Task: Add the task  Create a new online platform for online personal styling services to the section Hyperspace in the project BitSoft and add a Due Date to the respective task as 2024/03/28
Action: Mouse moved to (723, 524)
Screenshot: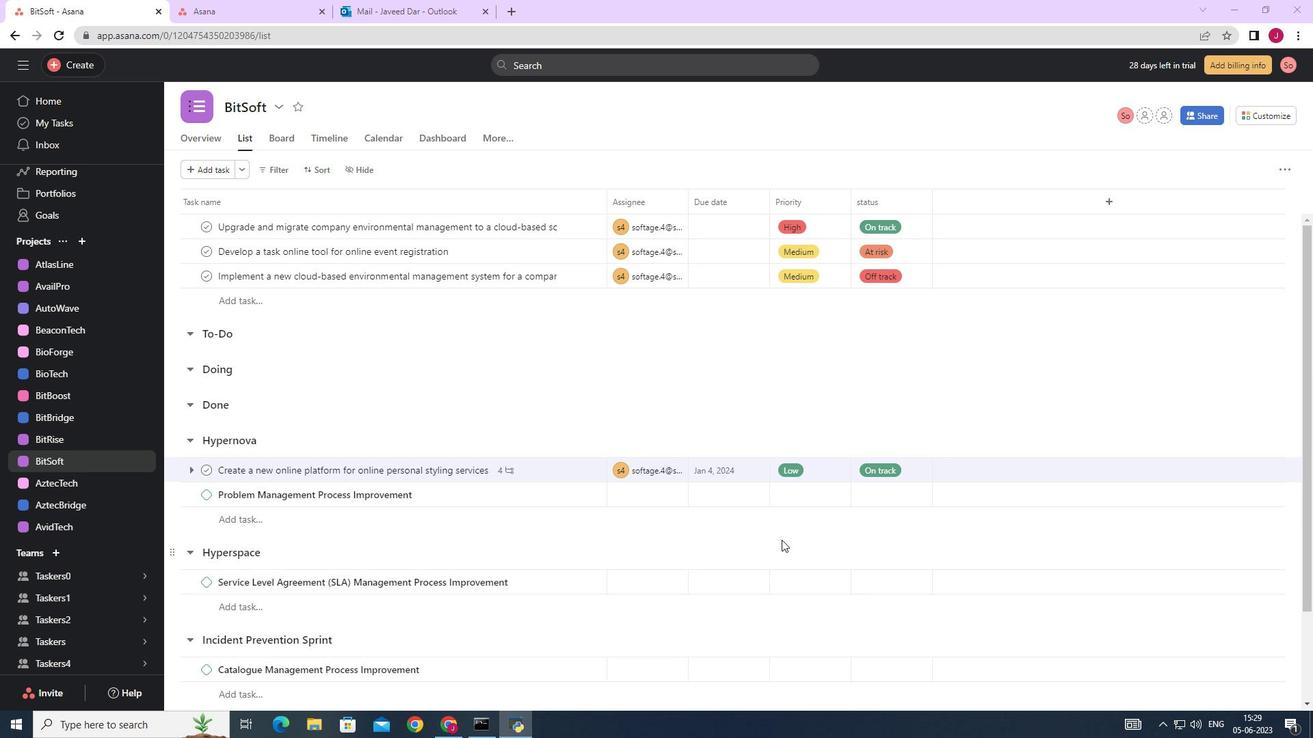 
Action: Mouse scrolled (723, 524) with delta (0, 0)
Screenshot: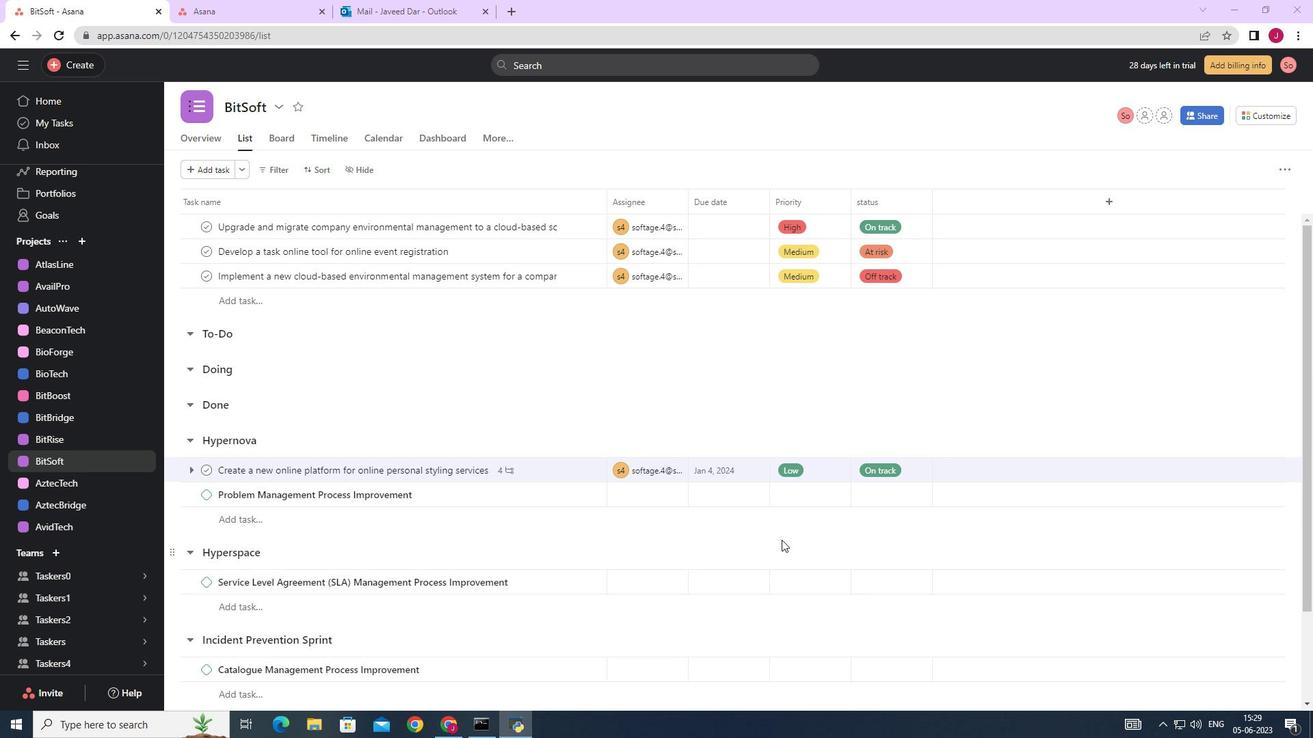 
Action: Mouse moved to (720, 523)
Screenshot: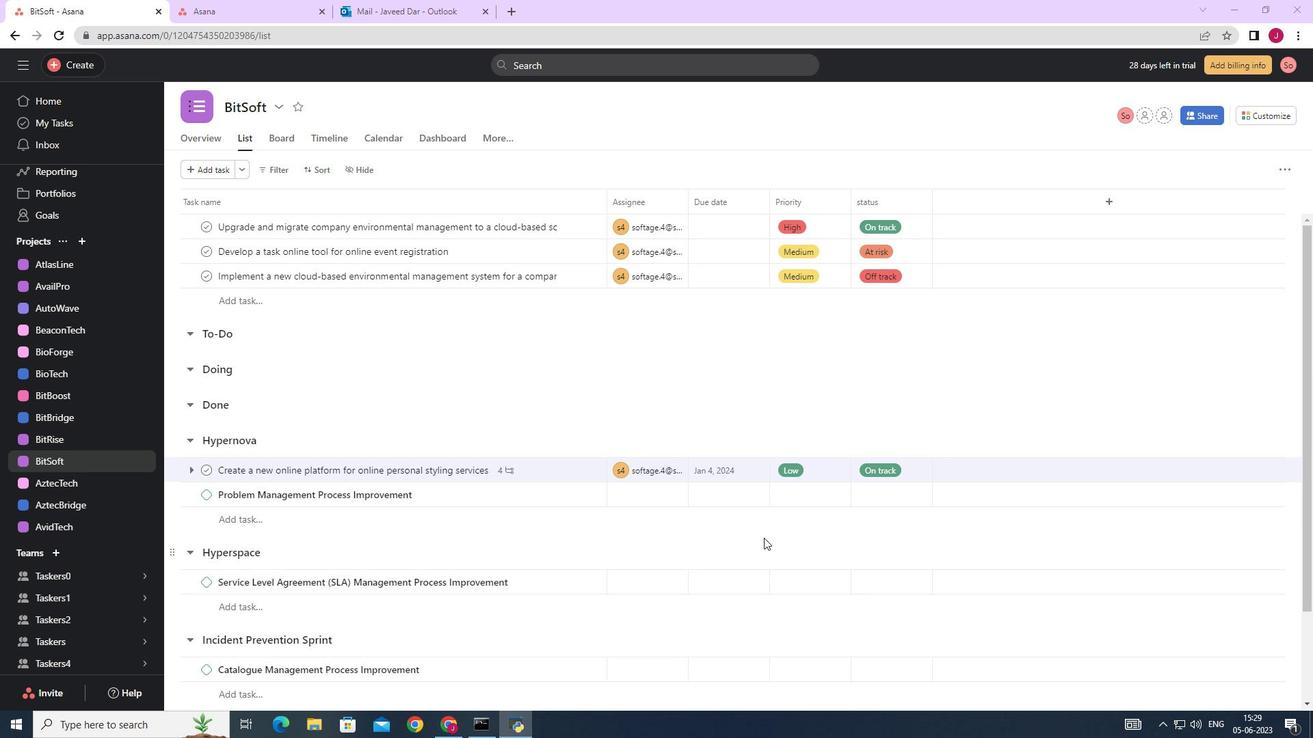 
Action: Mouse scrolled (720, 522) with delta (0, 0)
Screenshot: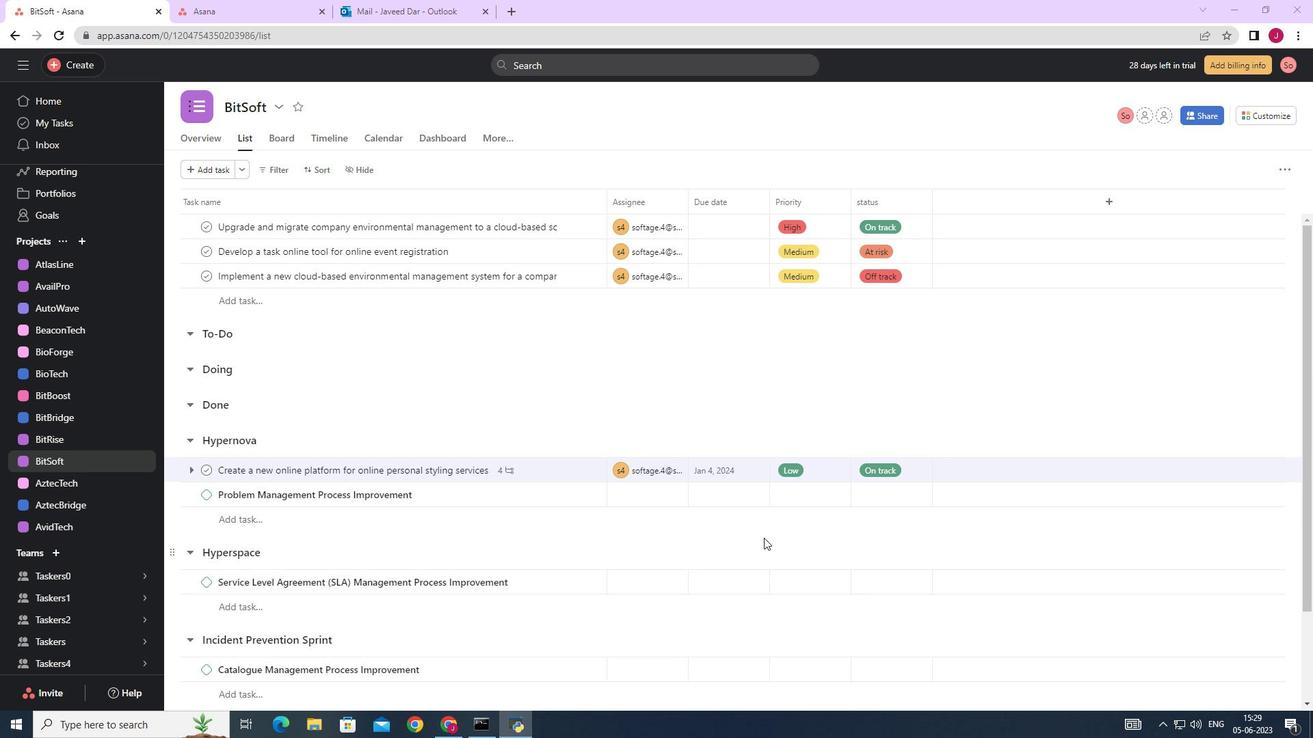 
Action: Mouse moved to (708, 519)
Screenshot: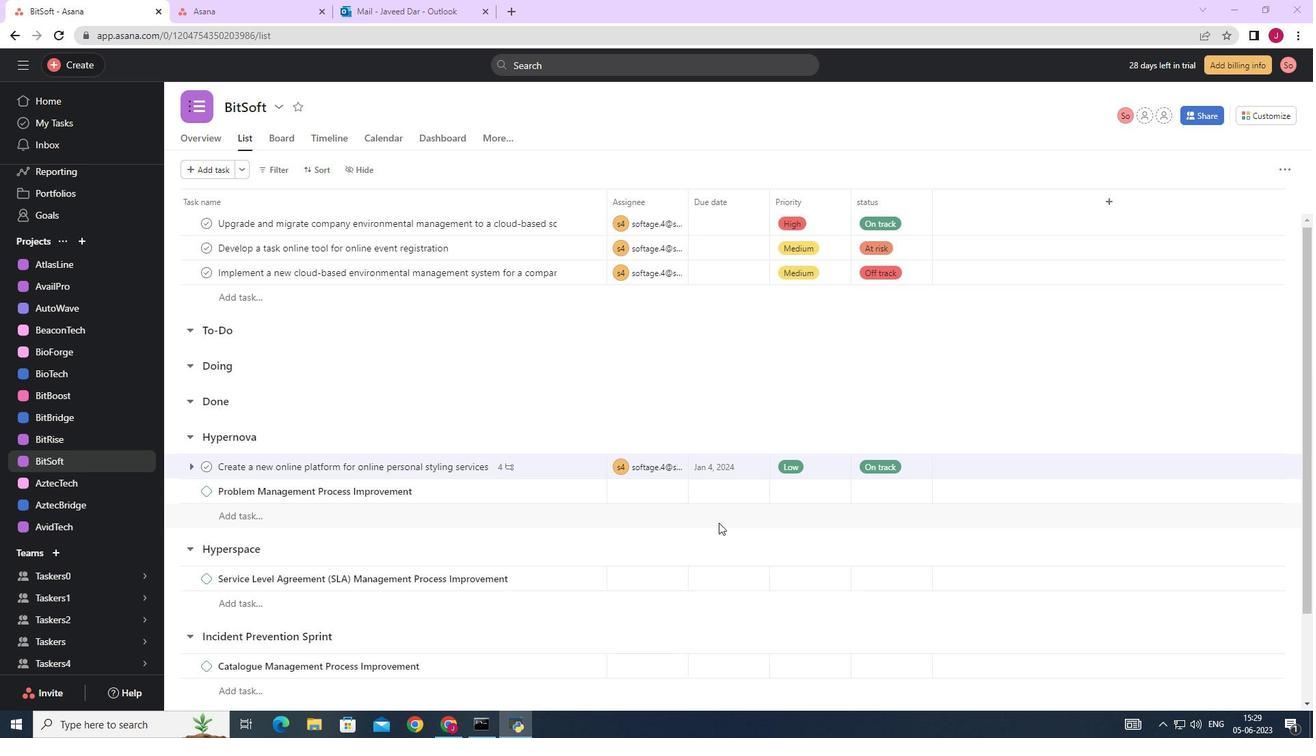 
Action: Mouse scrolled (719, 522) with delta (0, 0)
Screenshot: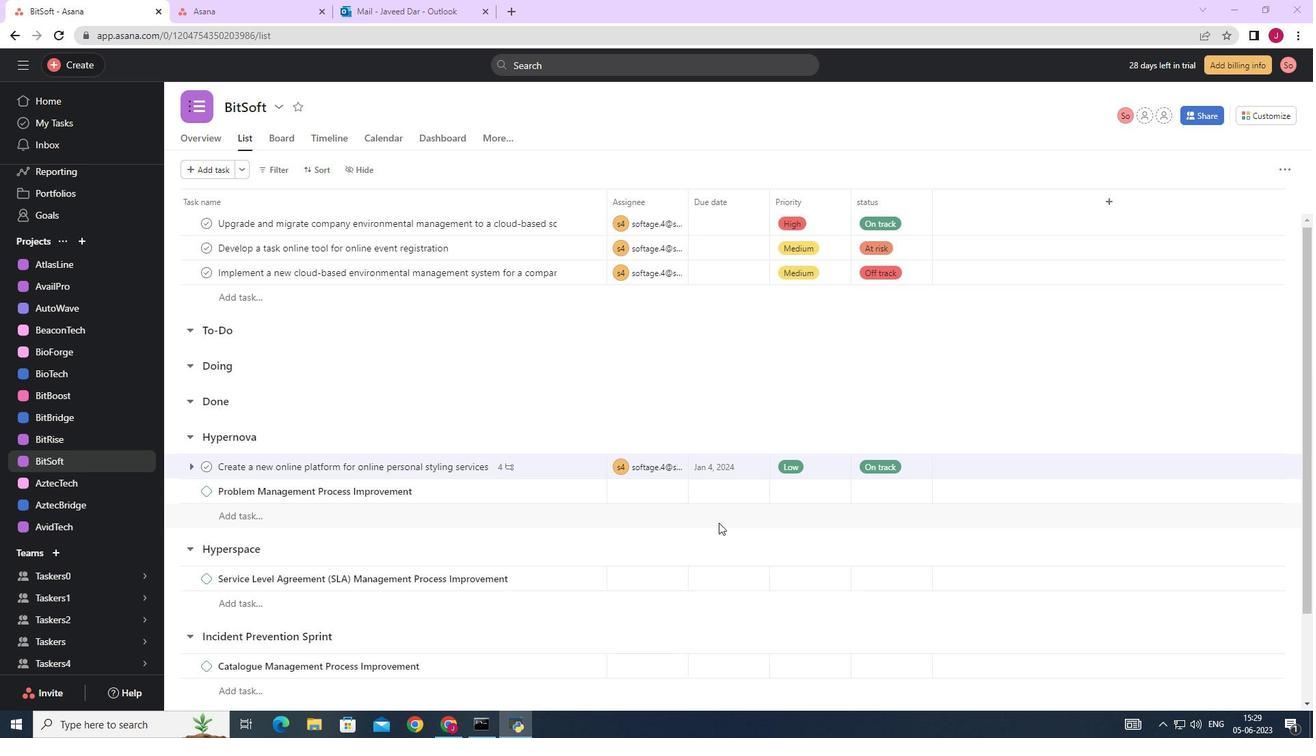 
Action: Mouse moved to (574, 357)
Screenshot: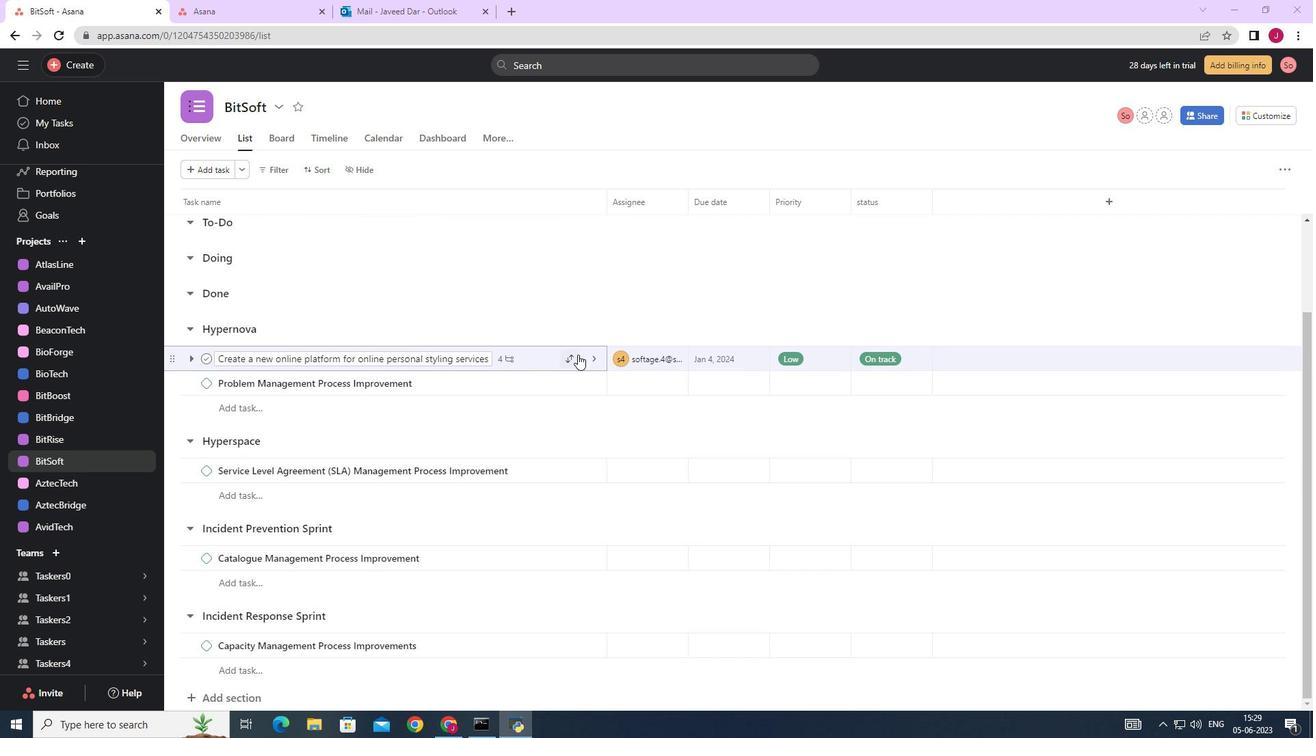 
Action: Mouse pressed left at (574, 357)
Screenshot: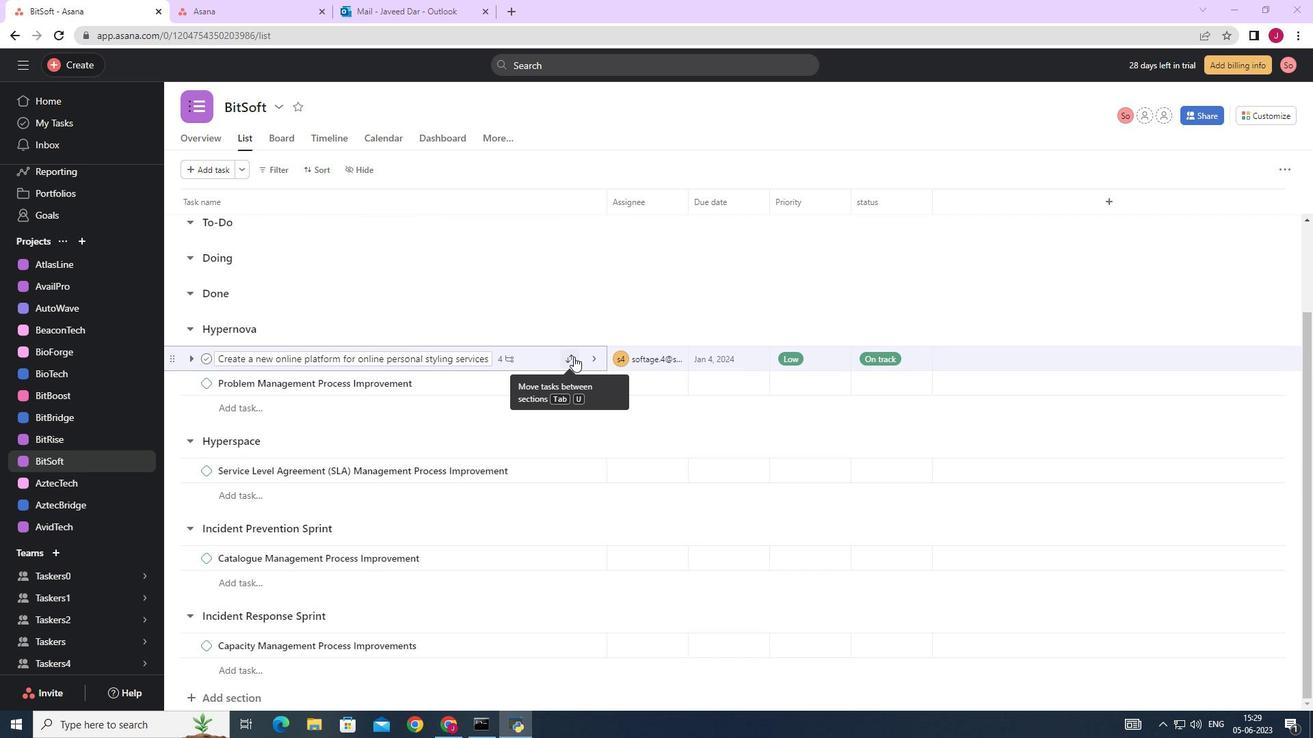 
Action: Mouse moved to (493, 530)
Screenshot: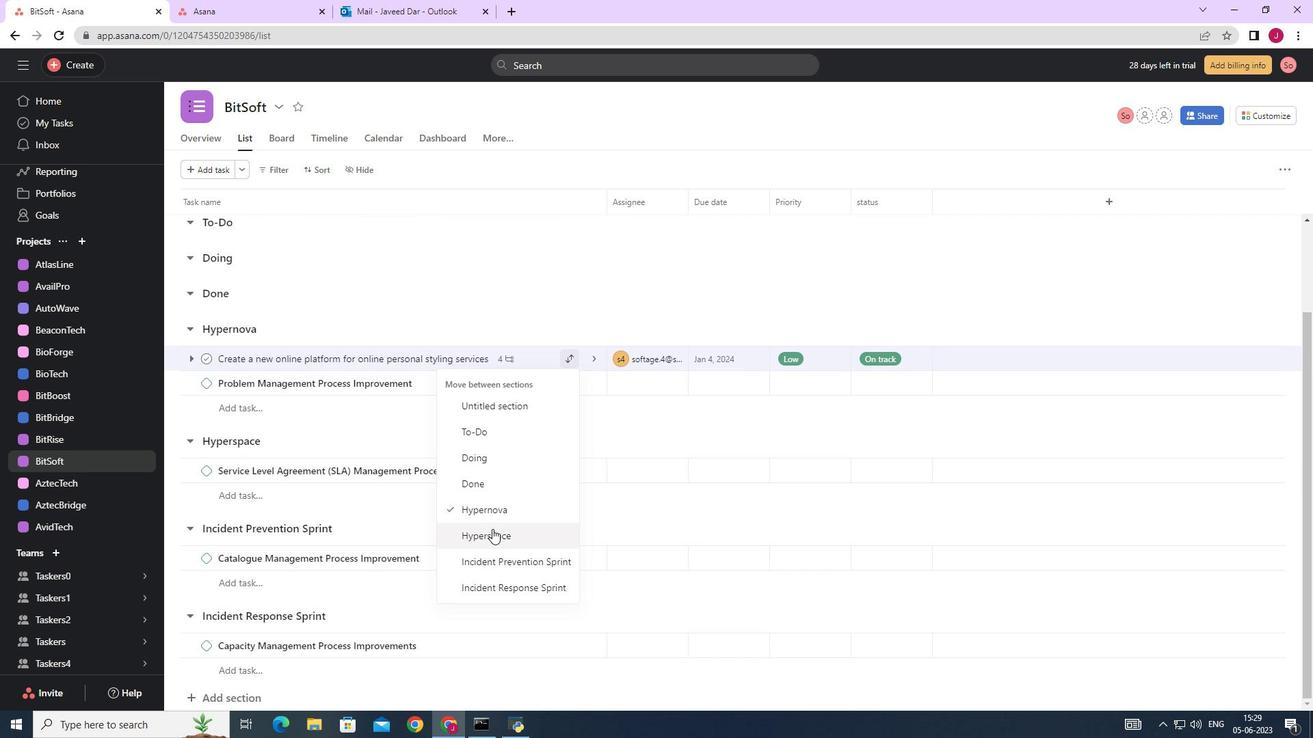 
Action: Mouse pressed left at (493, 530)
Screenshot: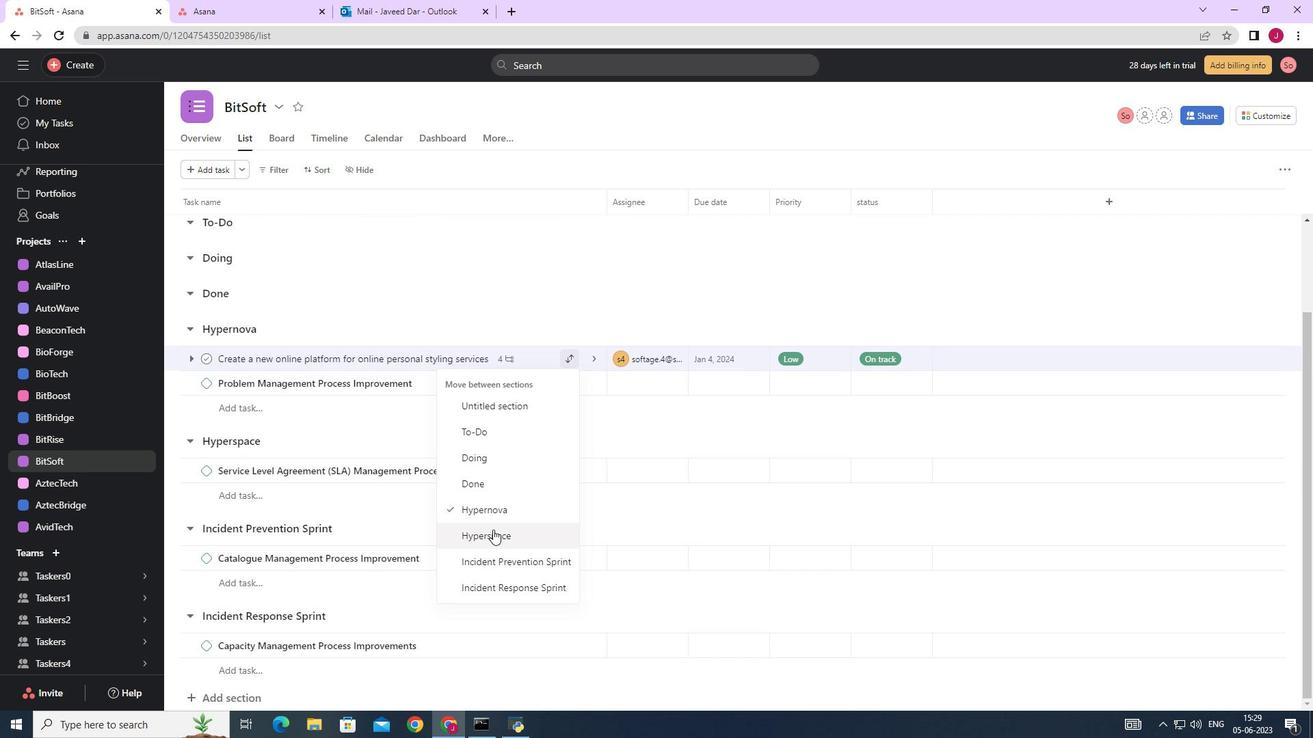 
Action: Mouse moved to (760, 448)
Screenshot: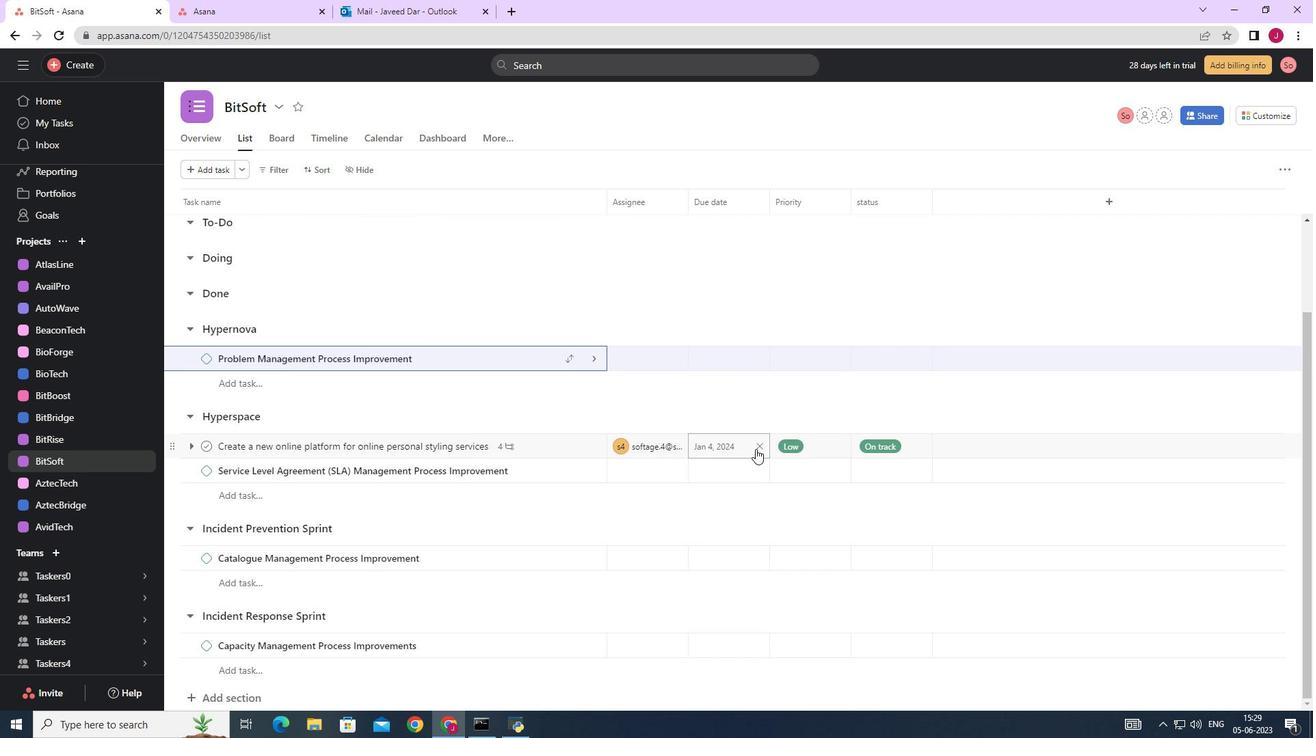 
Action: Mouse pressed left at (760, 448)
Screenshot: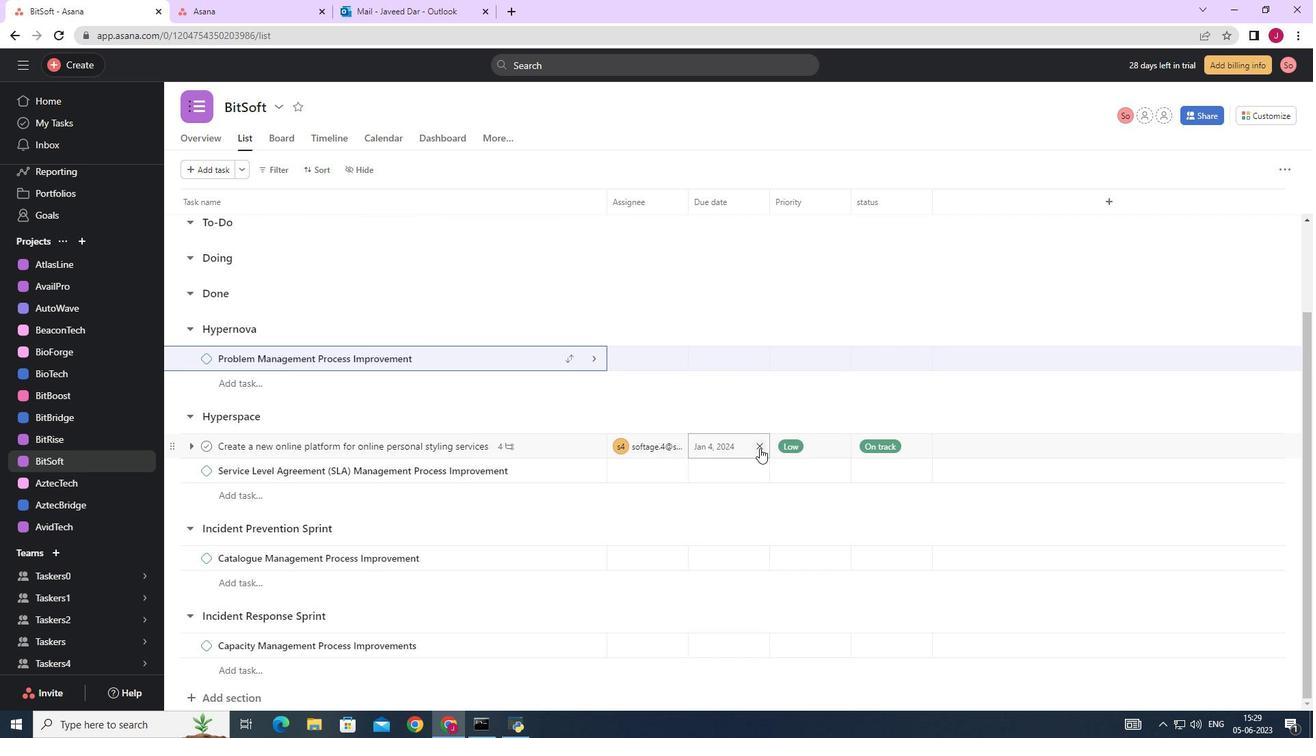 
Action: Mouse moved to (711, 448)
Screenshot: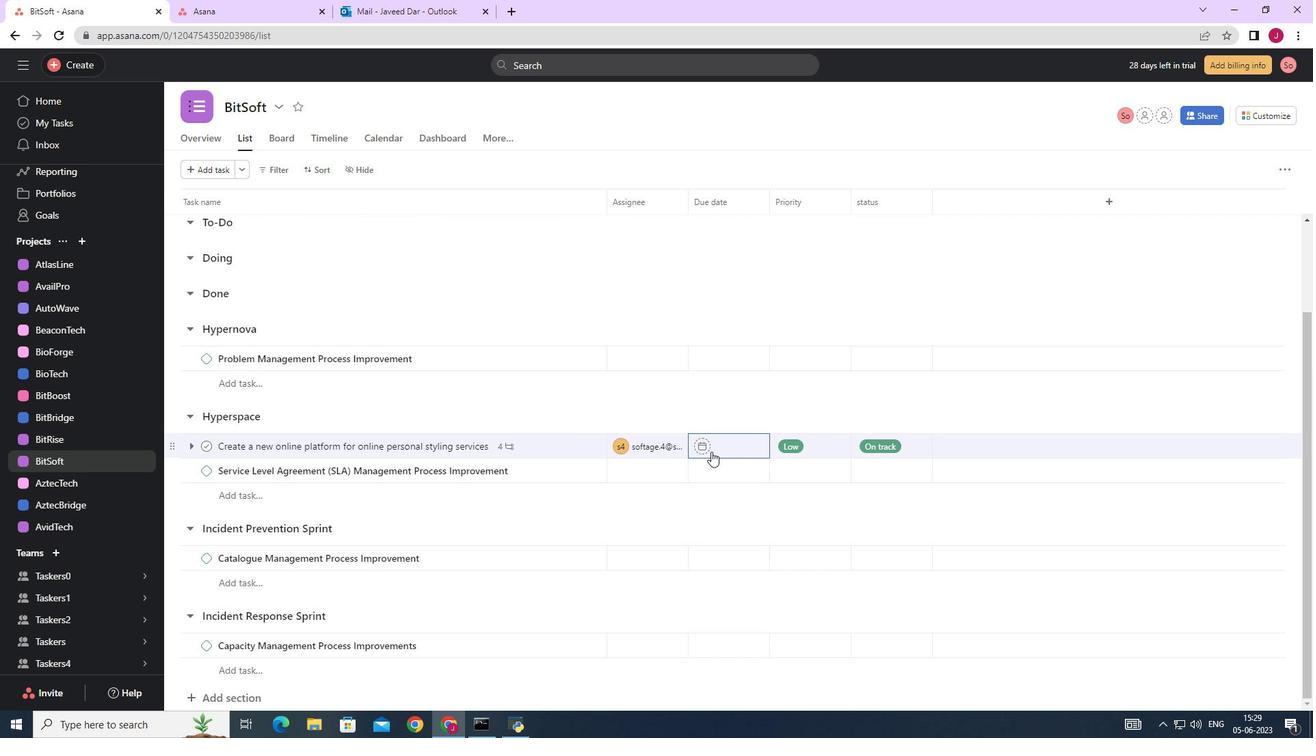 
Action: Mouse pressed left at (711, 448)
Screenshot: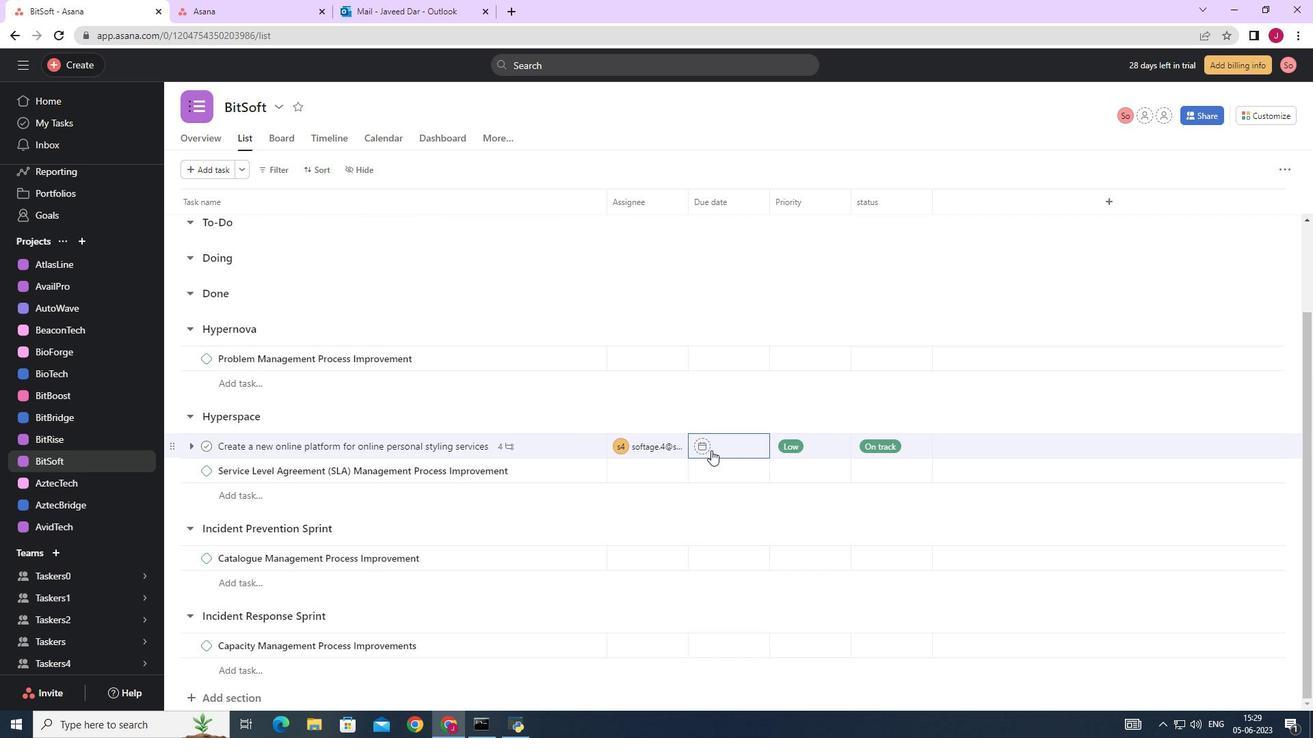 
Action: Mouse moved to (873, 225)
Screenshot: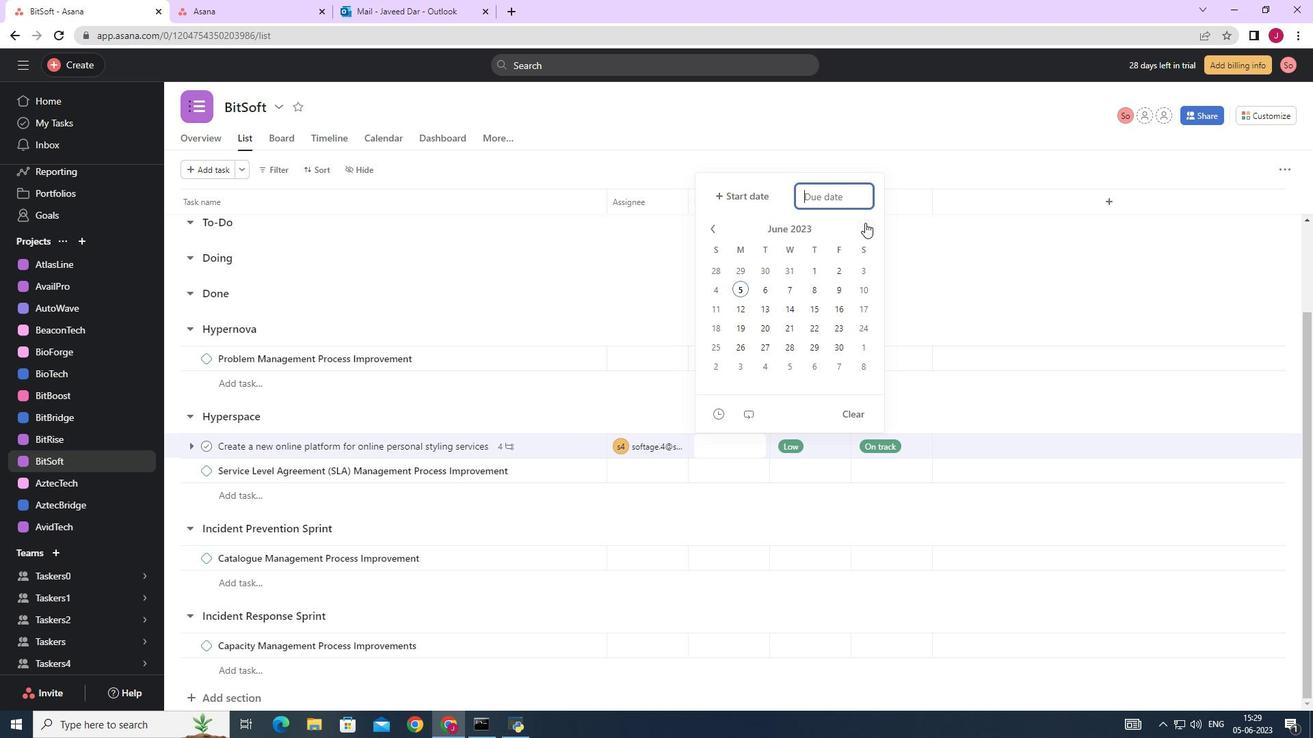 
Action: Mouse pressed left at (873, 225)
Screenshot: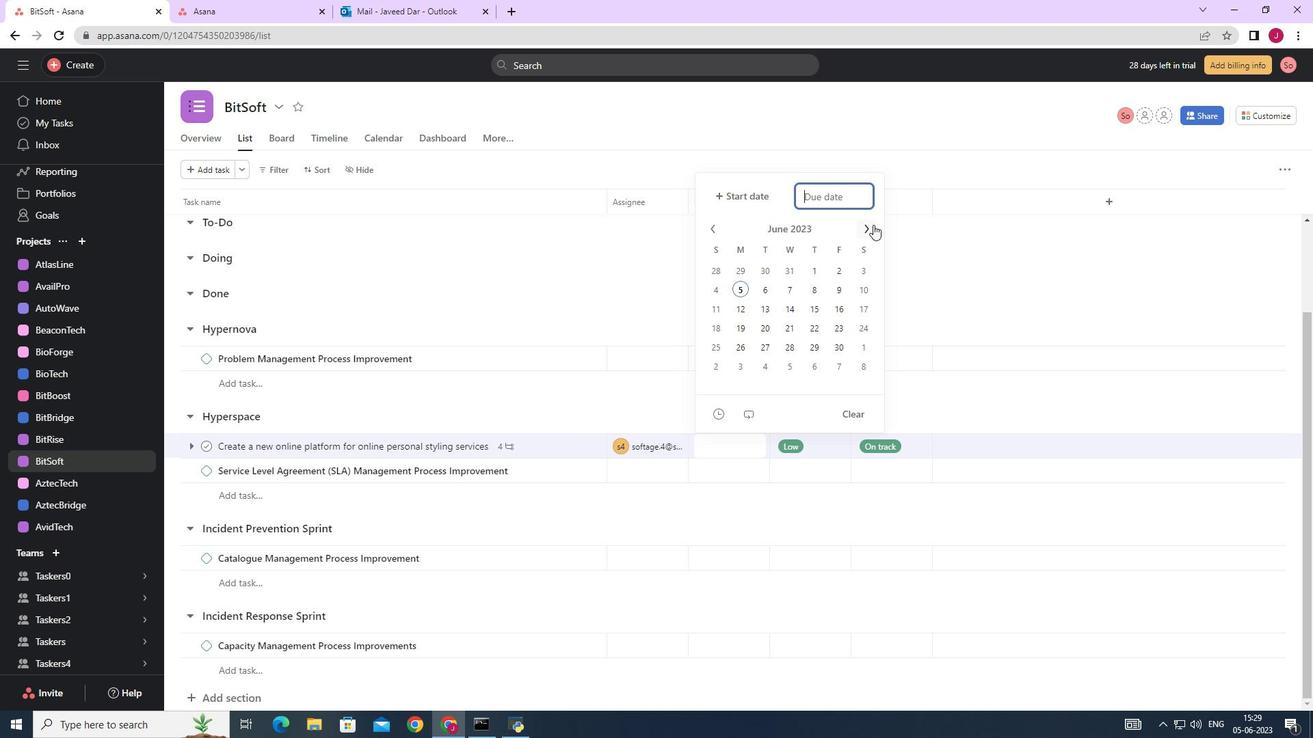 
Action: Mouse pressed left at (873, 225)
Screenshot: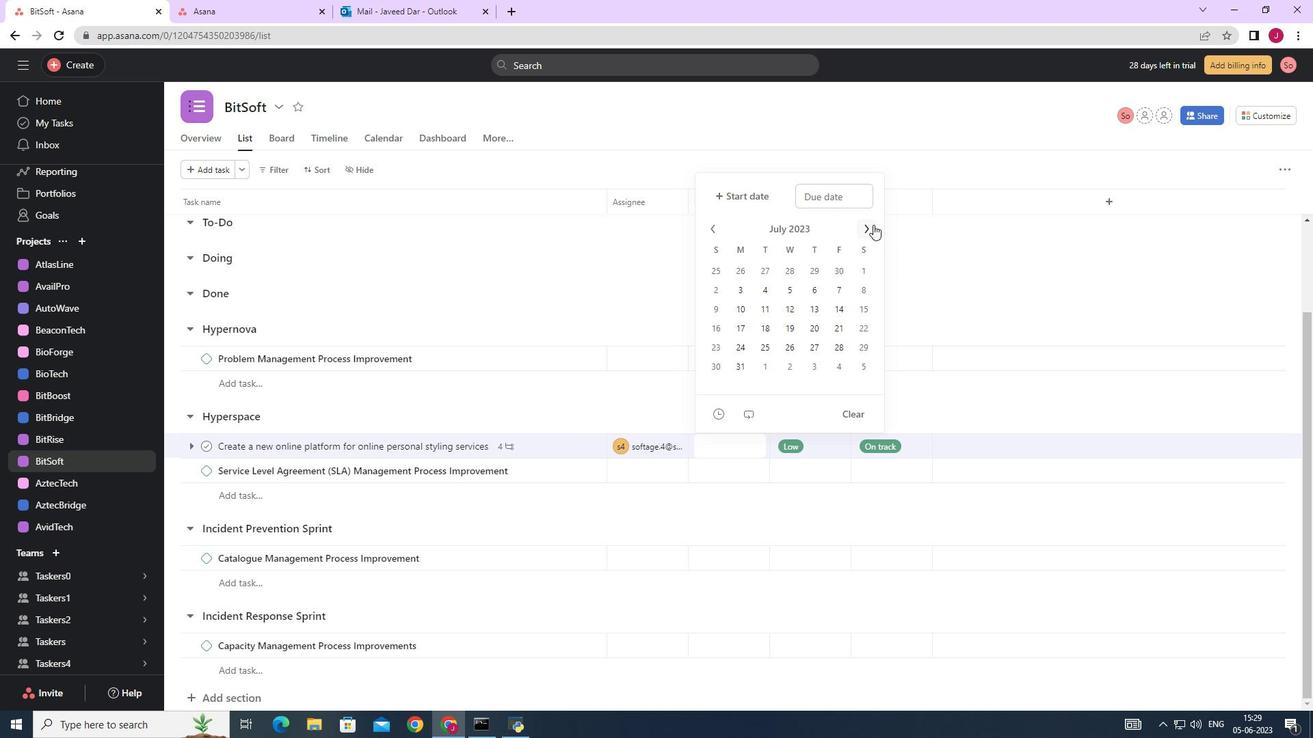 
Action: Mouse pressed left at (873, 225)
Screenshot: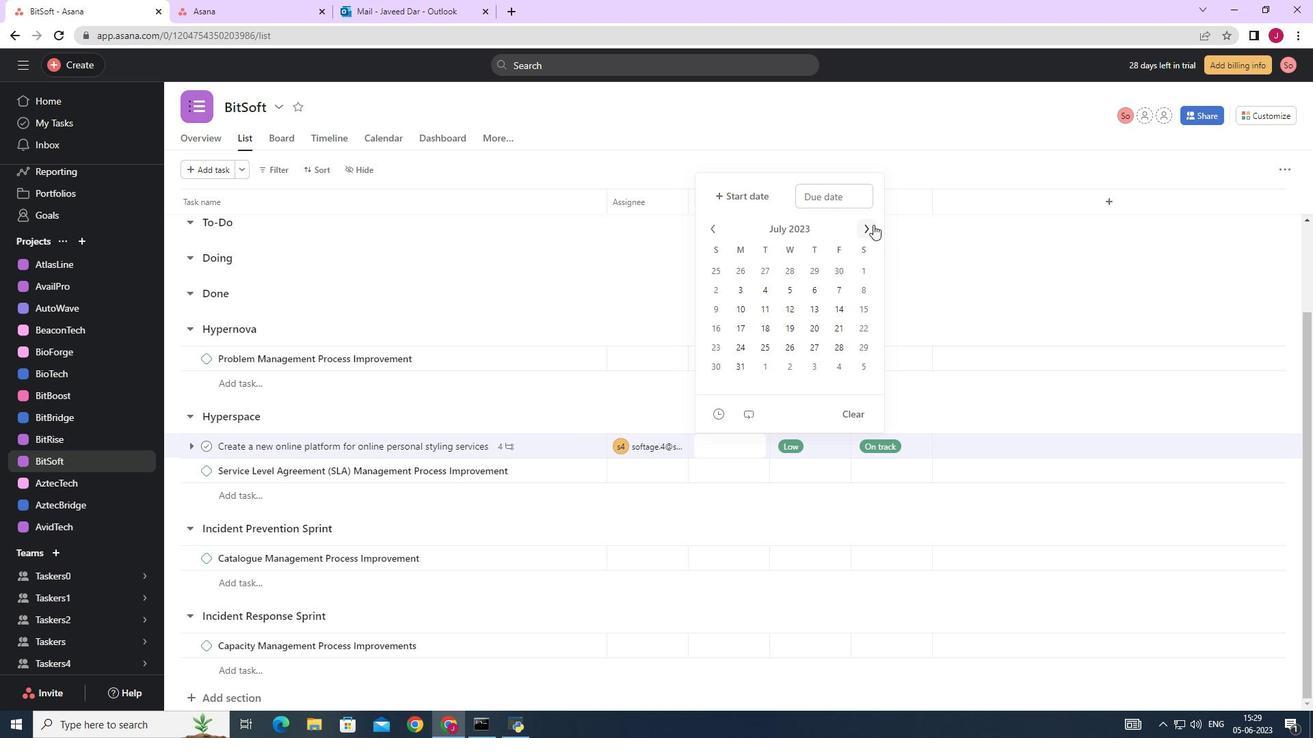 
Action: Mouse pressed left at (873, 225)
Screenshot: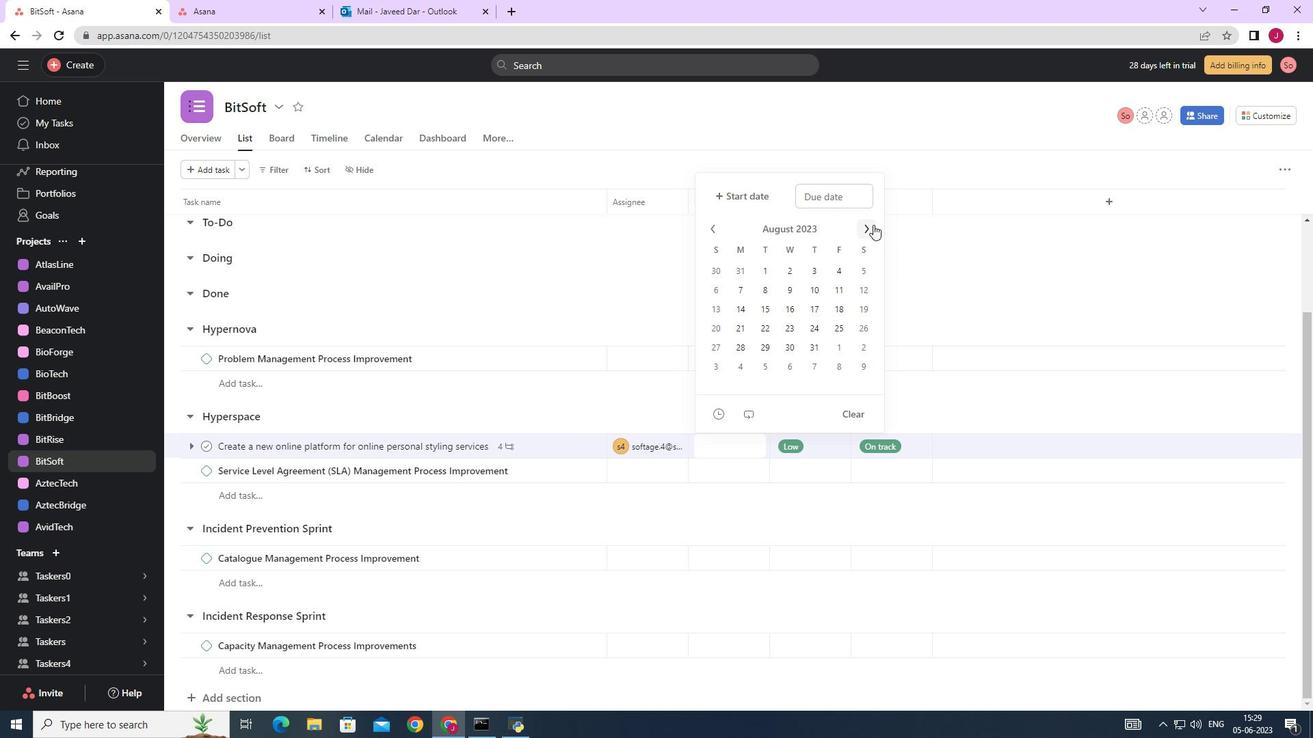 
Action: Mouse pressed left at (873, 225)
Screenshot: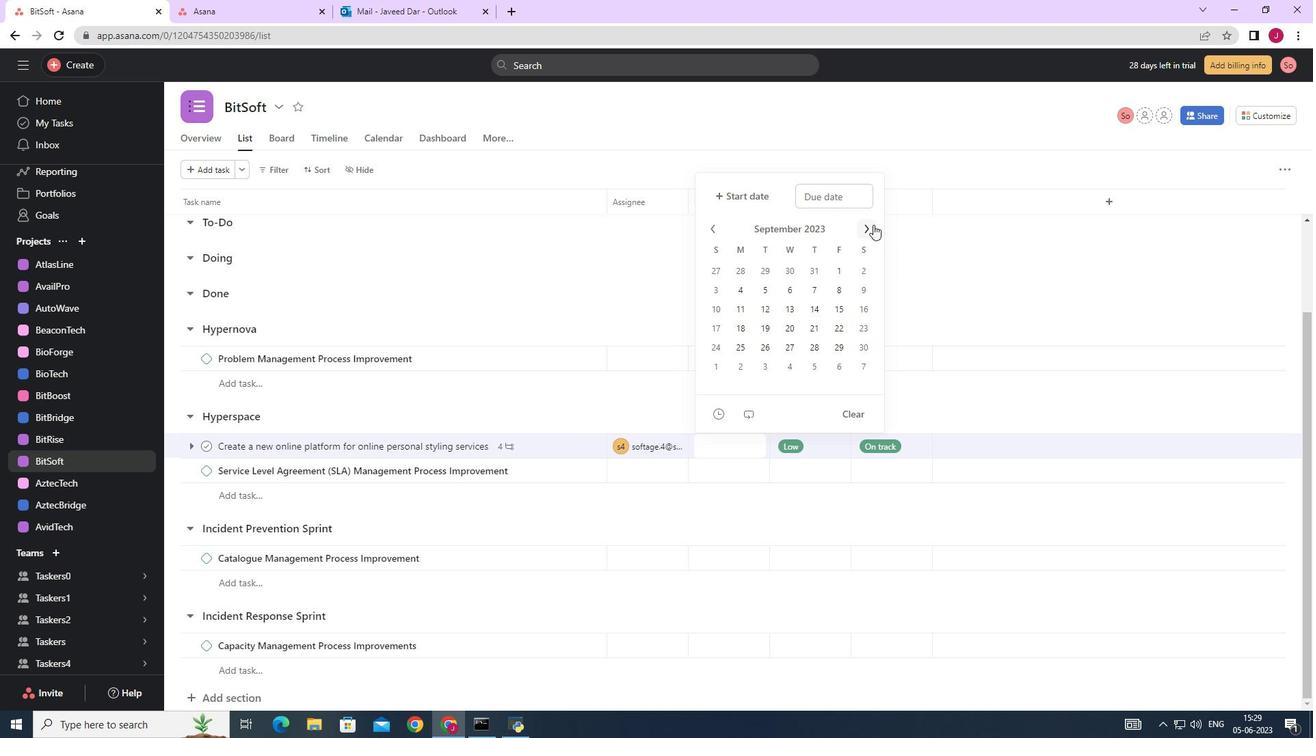 
Action: Mouse pressed left at (873, 225)
Screenshot: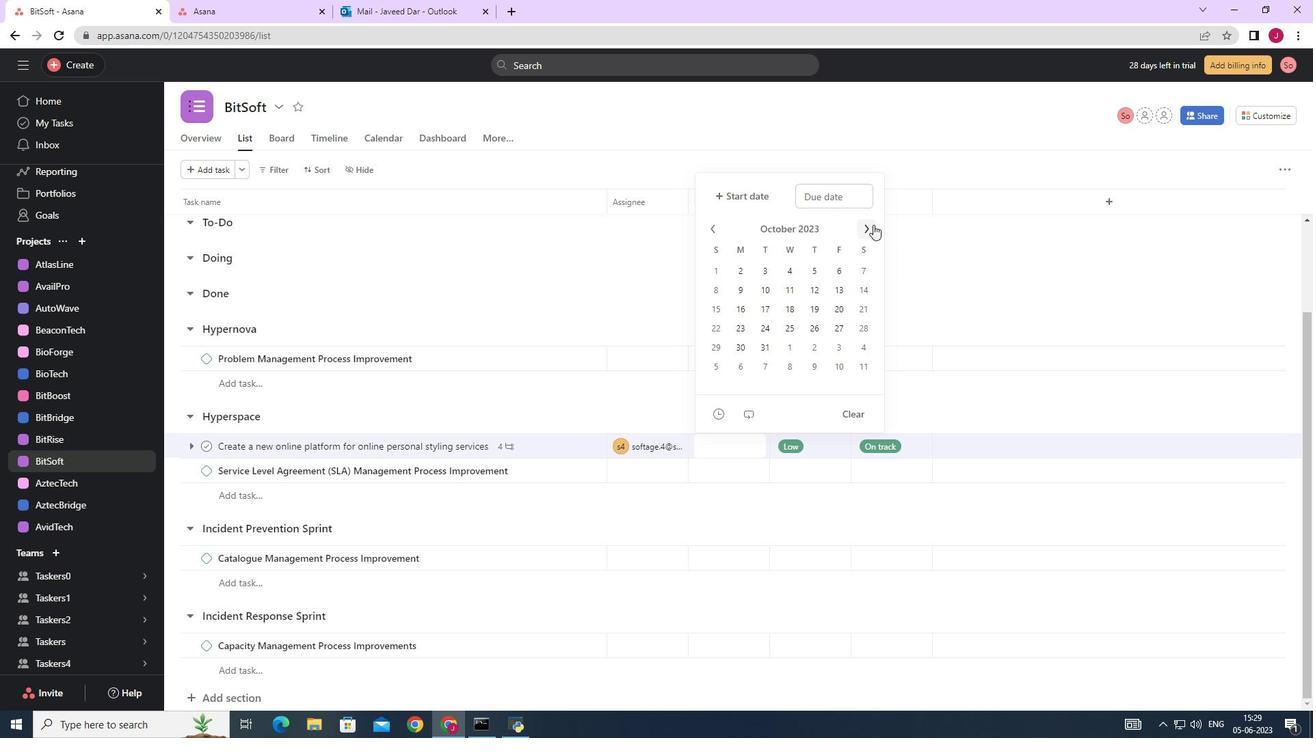 
Action: Mouse pressed left at (873, 225)
Screenshot: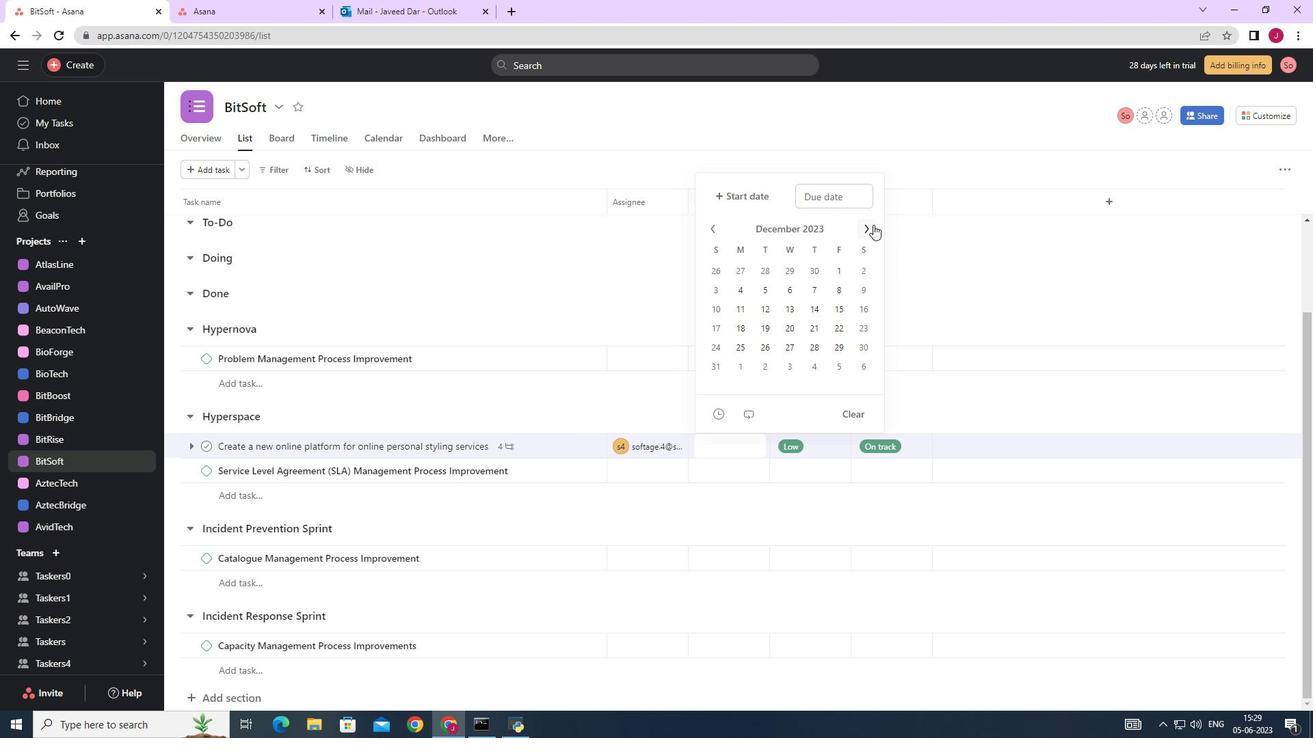 
Action: Mouse pressed left at (873, 225)
Screenshot: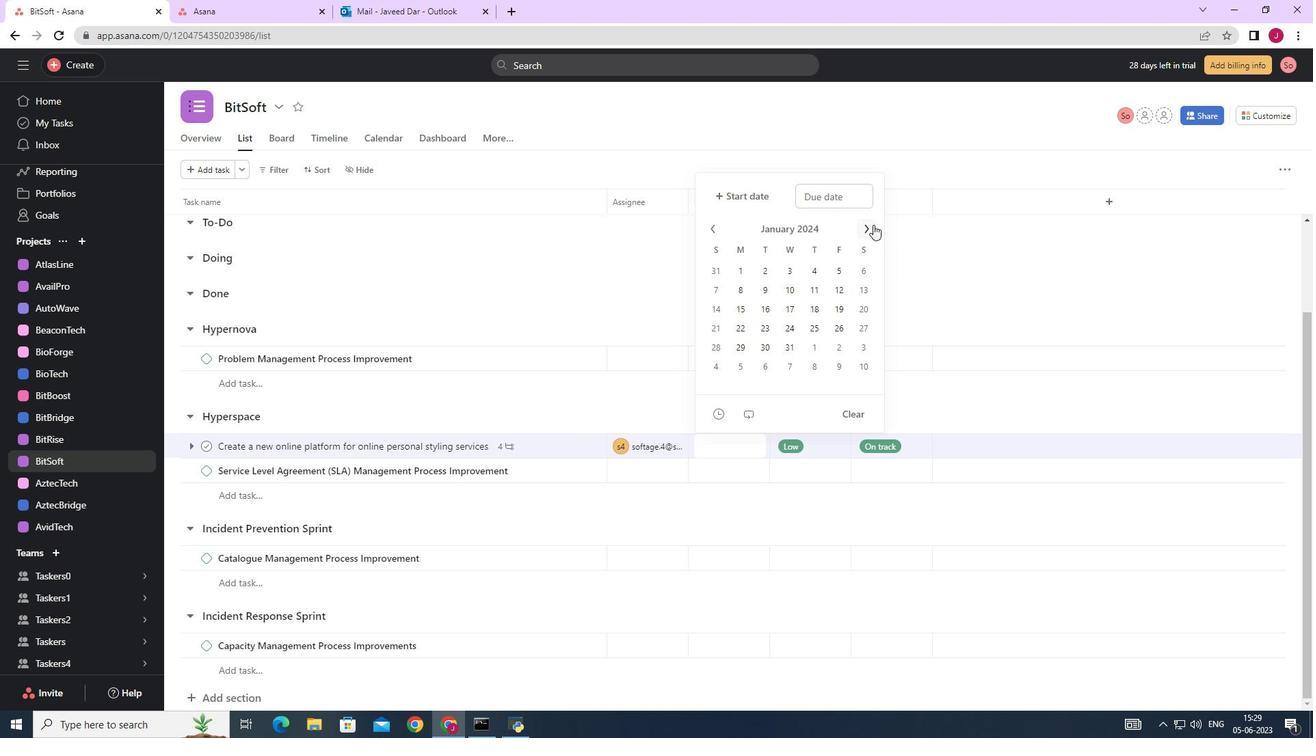 
Action: Mouse pressed left at (873, 225)
Screenshot: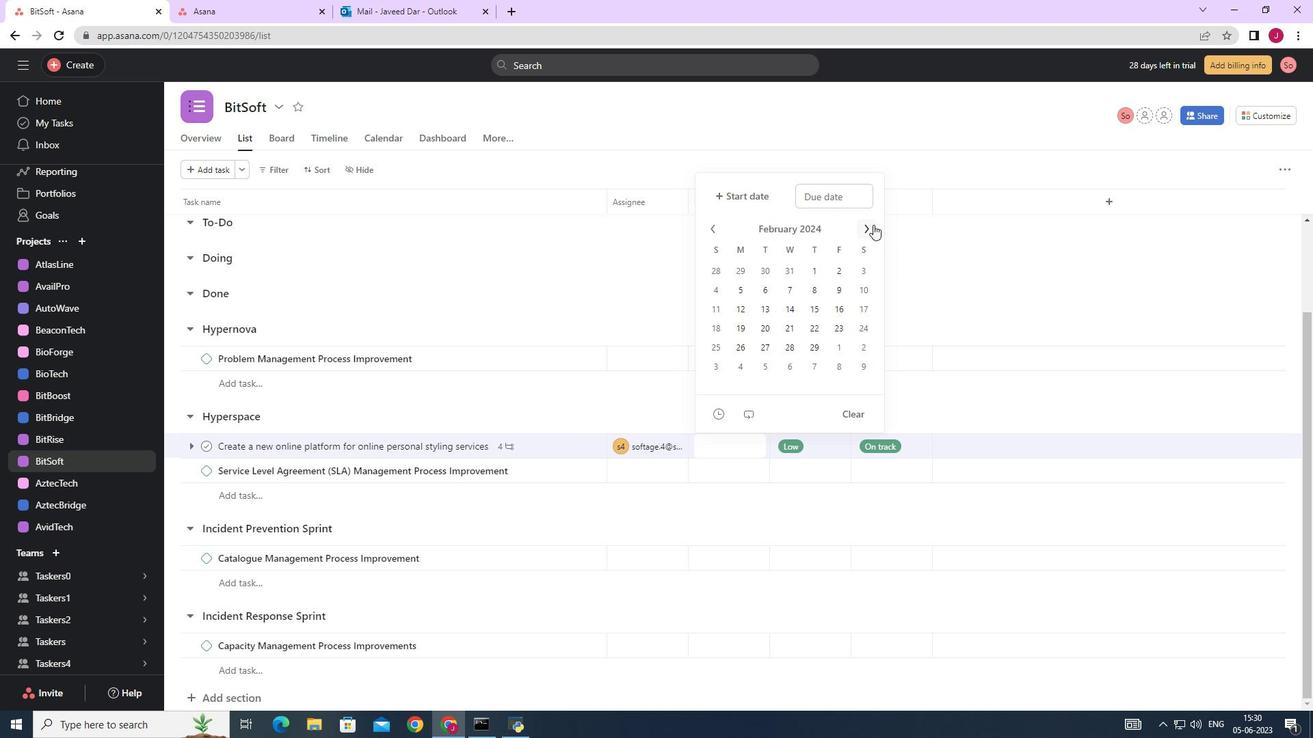 
Action: Mouse moved to (815, 346)
Screenshot: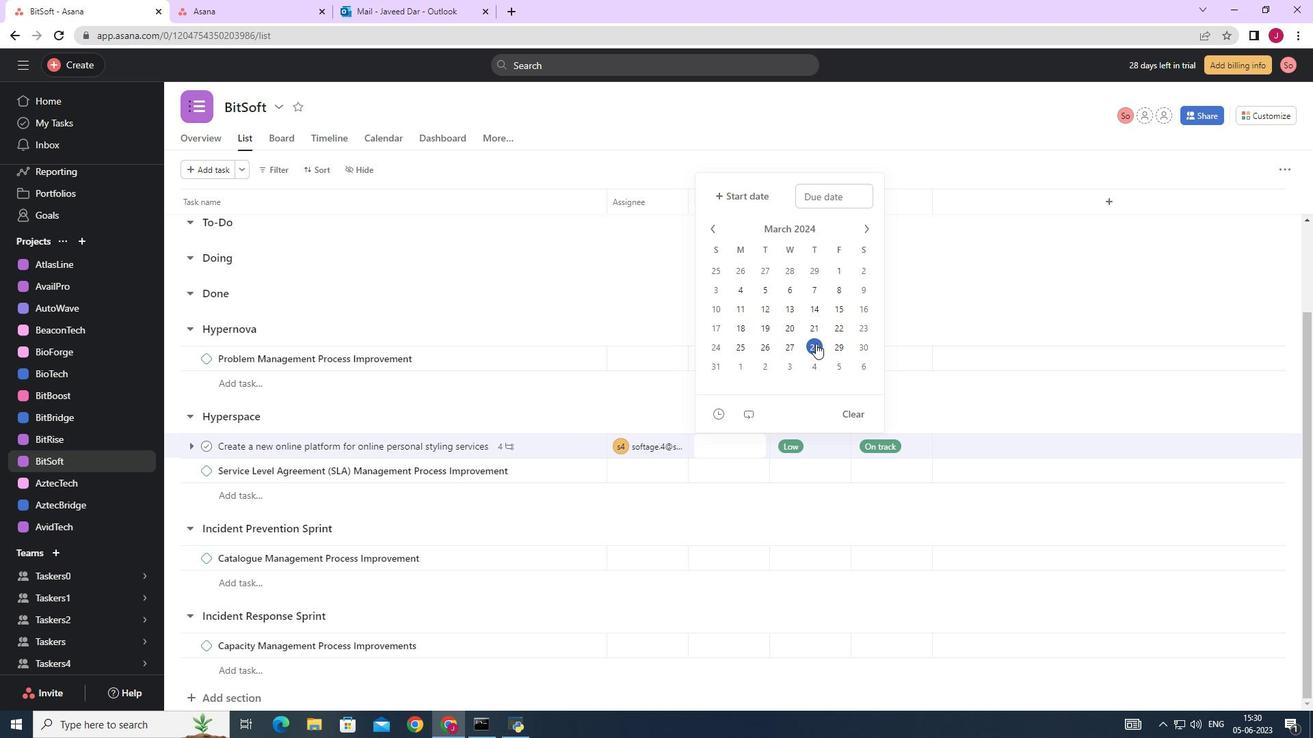 
Action: Mouse pressed left at (815, 346)
Screenshot: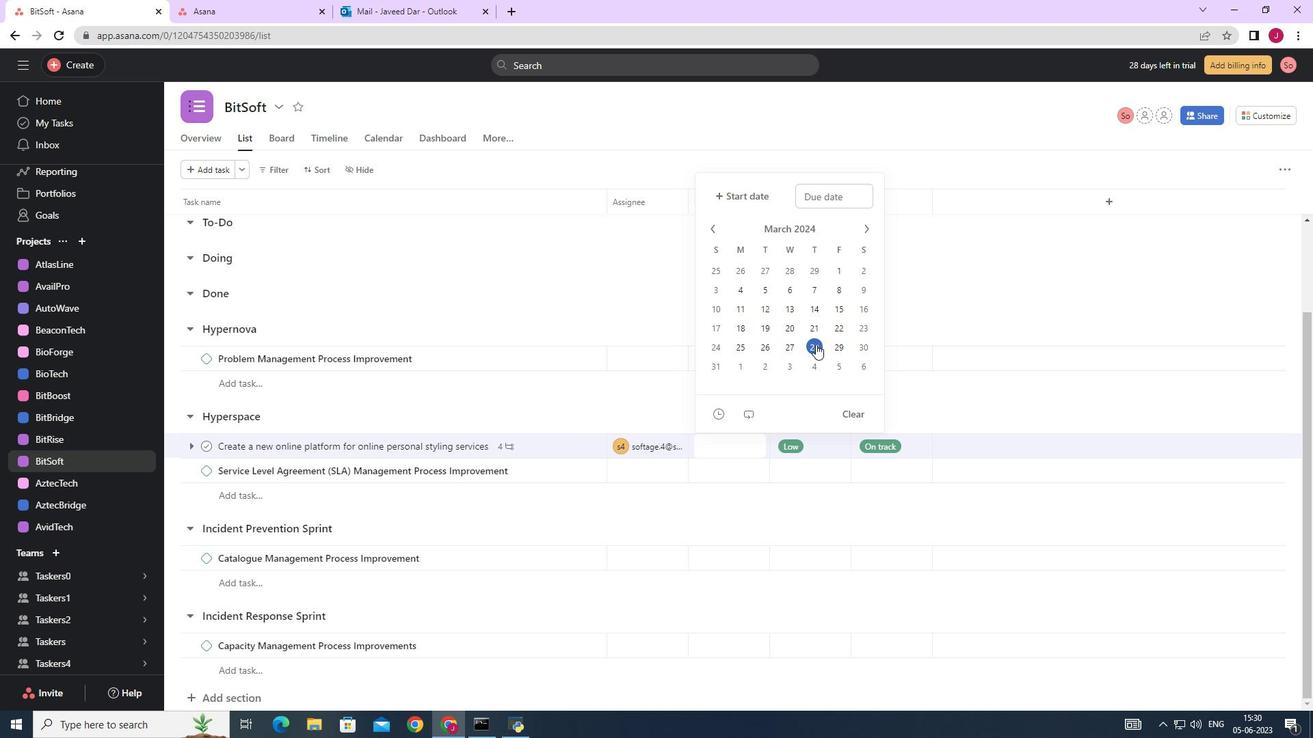 
Action: Mouse moved to (1033, 275)
Screenshot: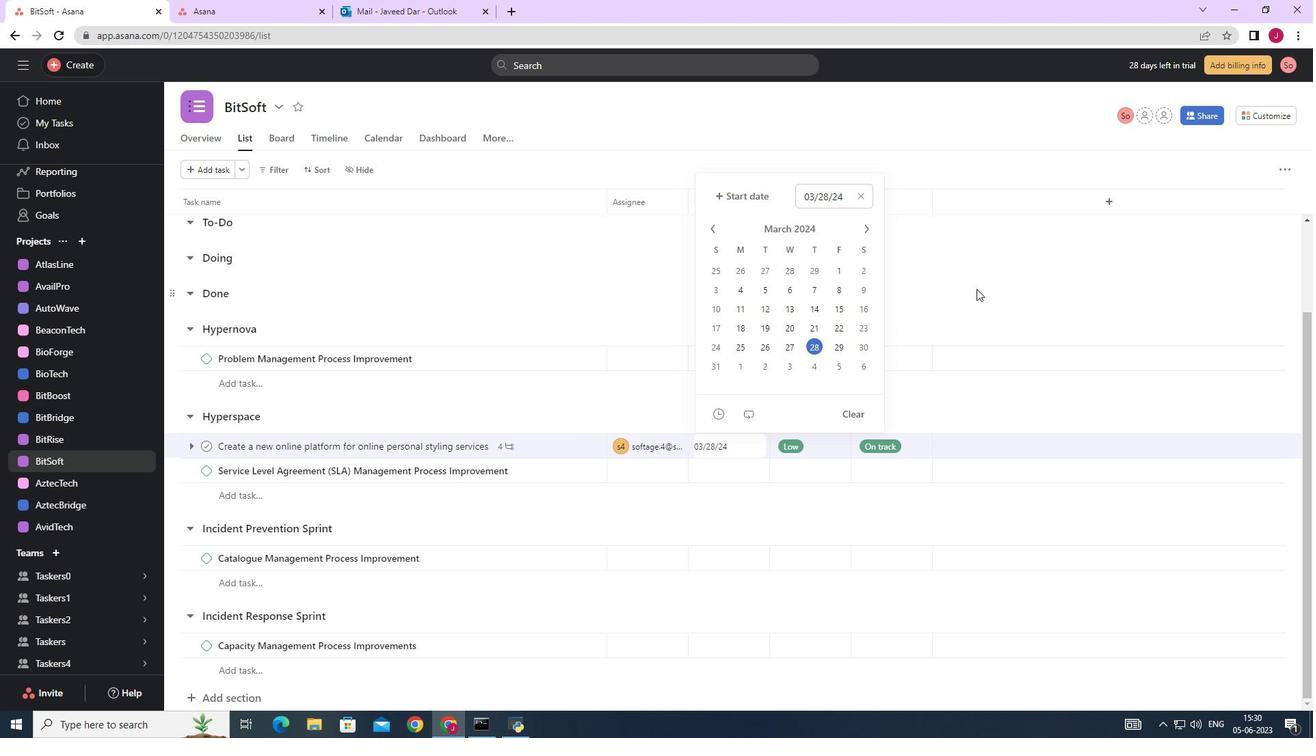 
Action: Mouse pressed left at (1033, 275)
Screenshot: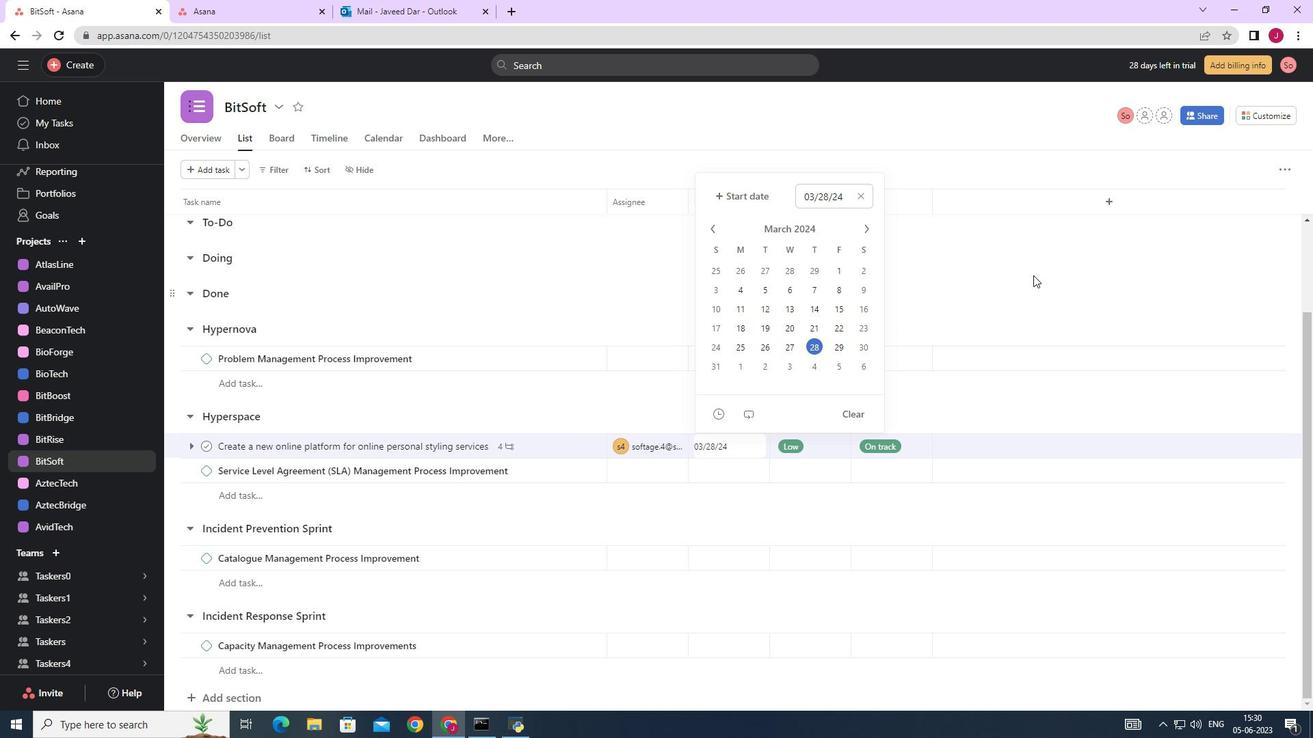 
